 Task: Enable the option "Allow only one running instance" for playlist.
Action: Mouse moved to (91, 16)
Screenshot: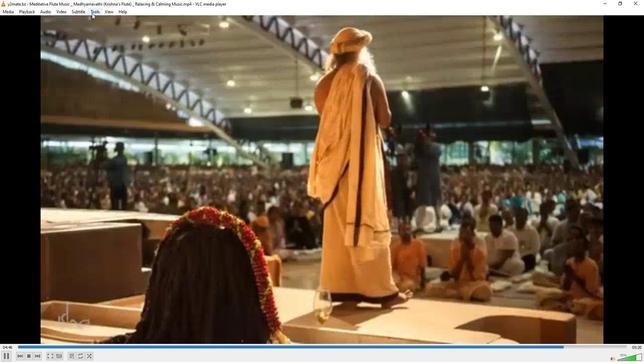 
Action: Mouse pressed left at (91, 16)
Screenshot: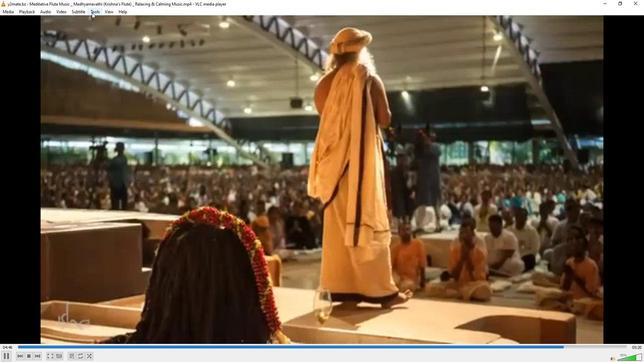 
Action: Mouse moved to (107, 93)
Screenshot: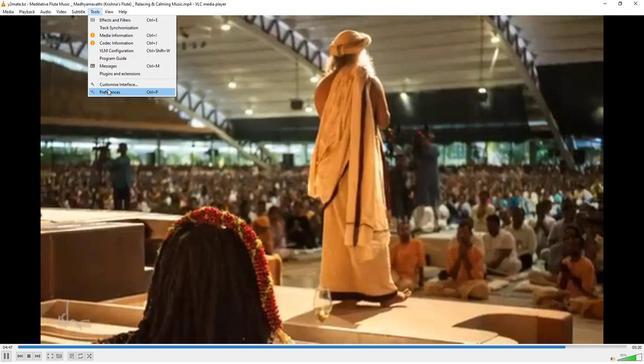 
Action: Mouse pressed left at (107, 93)
Screenshot: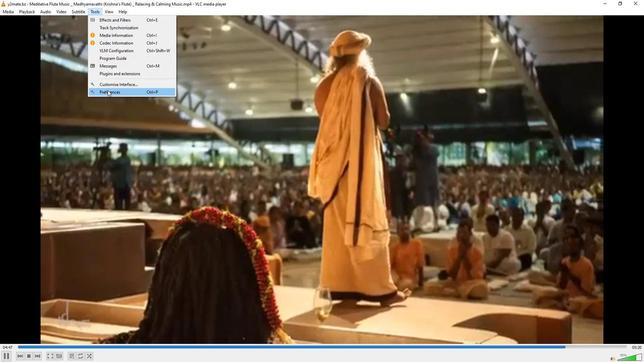 
Action: Mouse moved to (212, 296)
Screenshot: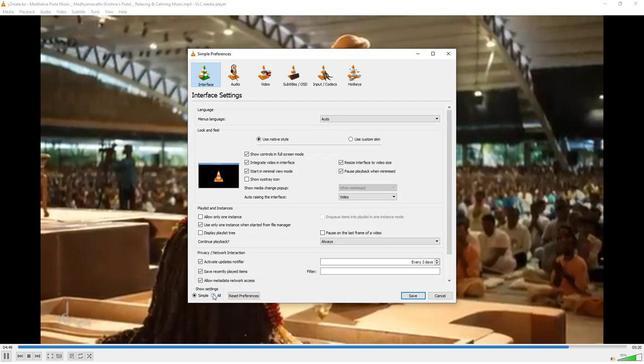 
Action: Mouse pressed left at (212, 296)
Screenshot: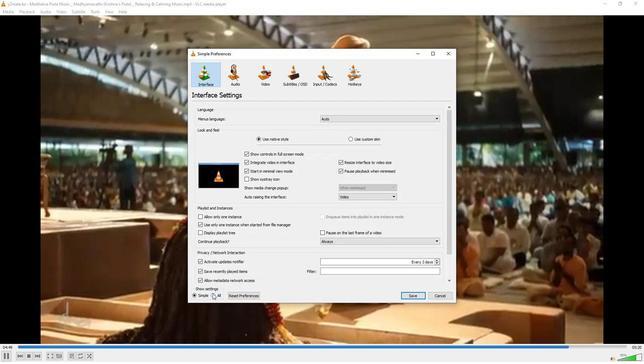 
Action: Mouse moved to (212, 276)
Screenshot: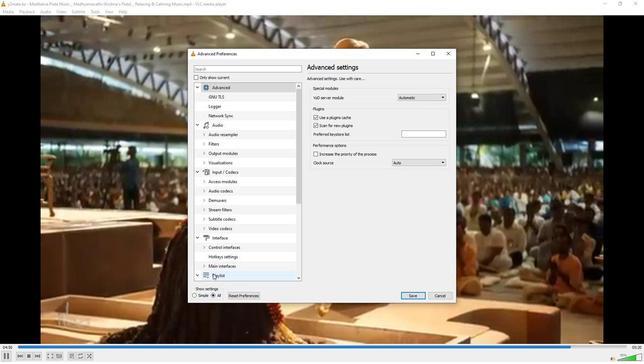 
Action: Mouse pressed left at (212, 276)
Screenshot: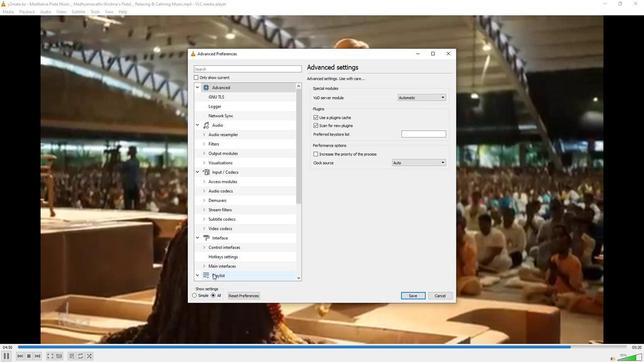 
Action: Mouse moved to (310, 163)
Screenshot: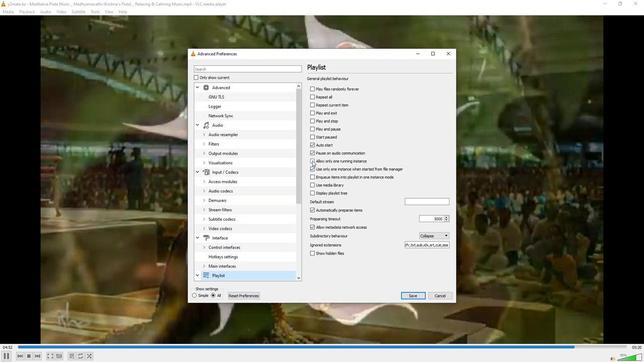 
Action: Mouse pressed left at (310, 163)
Screenshot: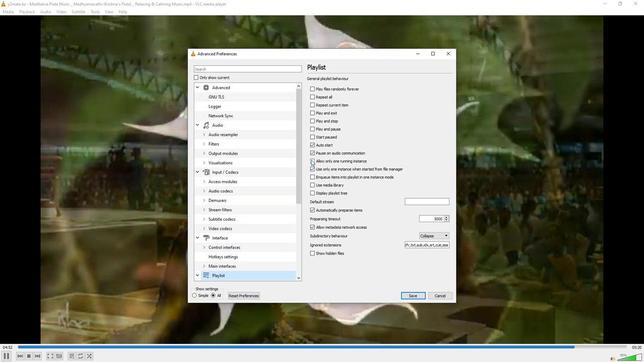 
Action: Mouse moved to (307, 193)
Screenshot: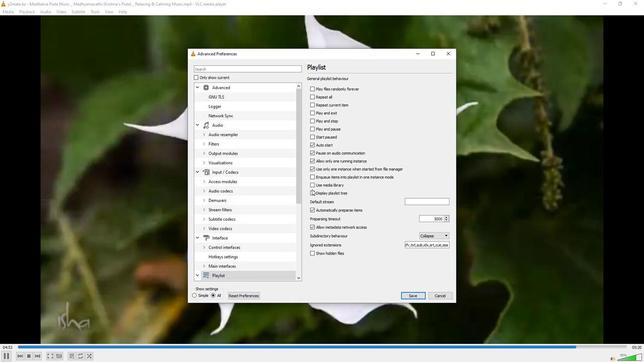 
